Task: Select reset zoom.
Action: Mouse moved to (167, 6)
Screenshot: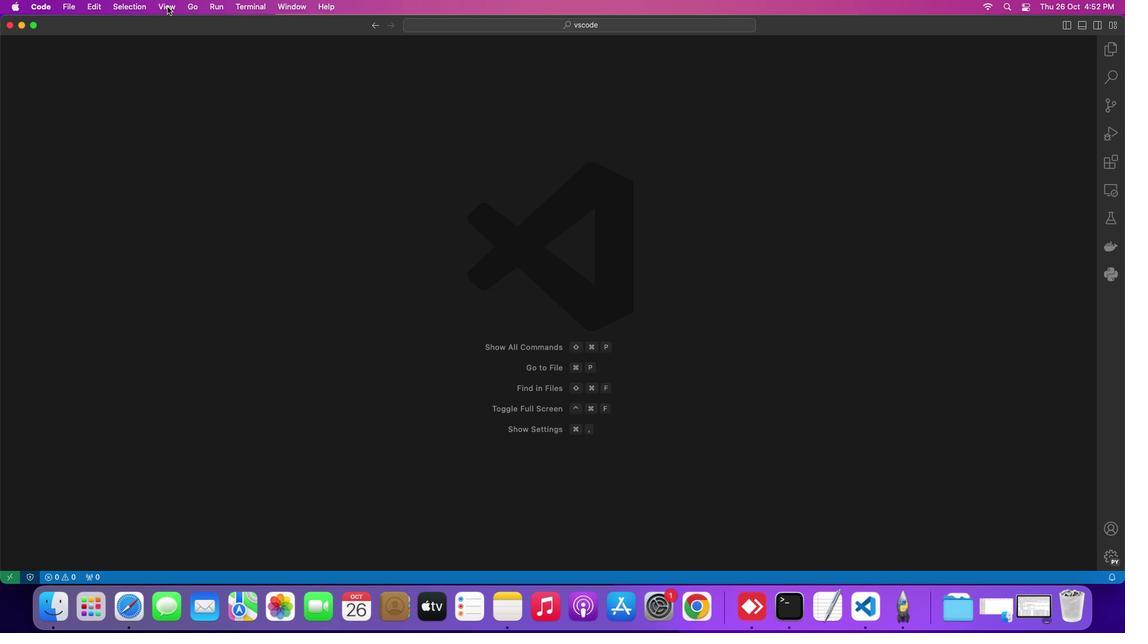 
Action: Mouse pressed left at (167, 6)
Screenshot: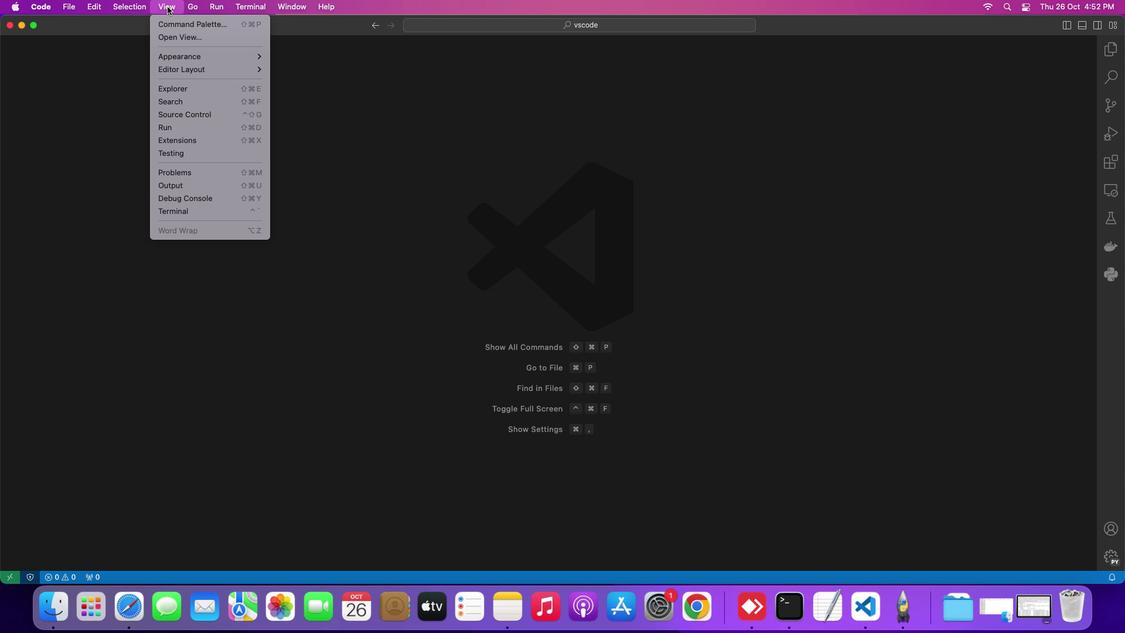 
Action: Mouse moved to (294, 313)
Screenshot: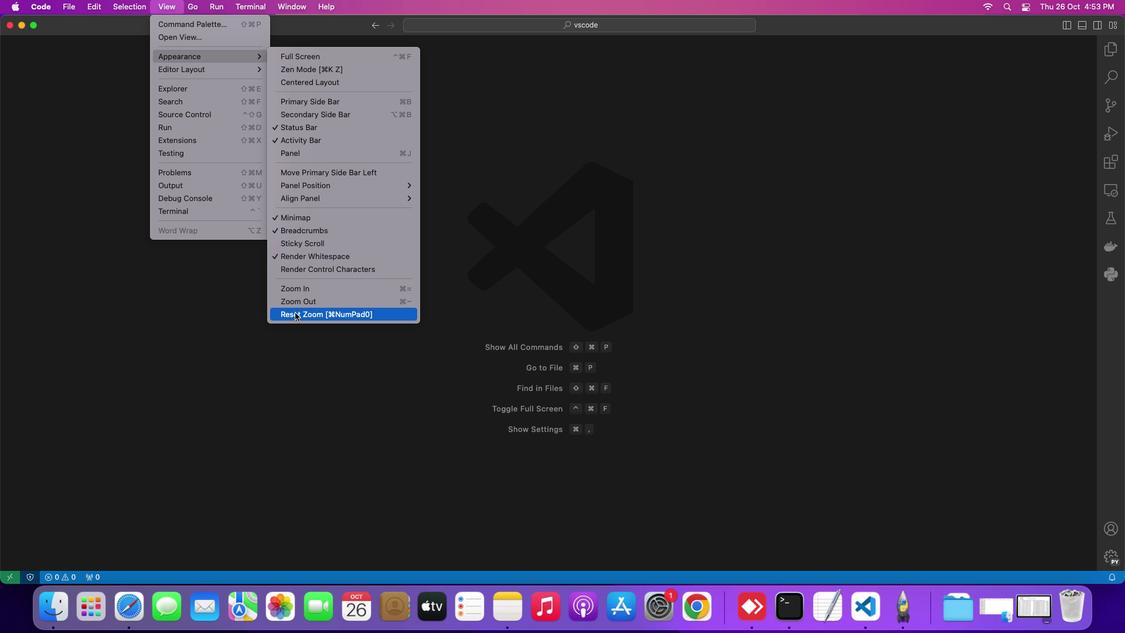 
Action: Mouse pressed left at (294, 313)
Screenshot: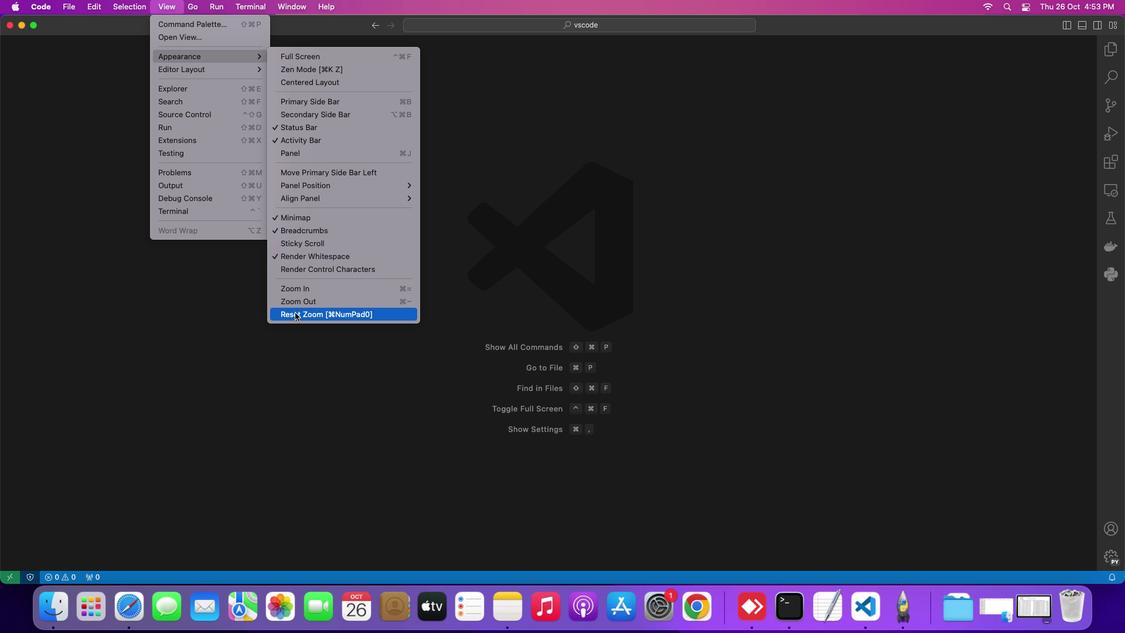 
Action: Mouse moved to (369, 172)
Screenshot: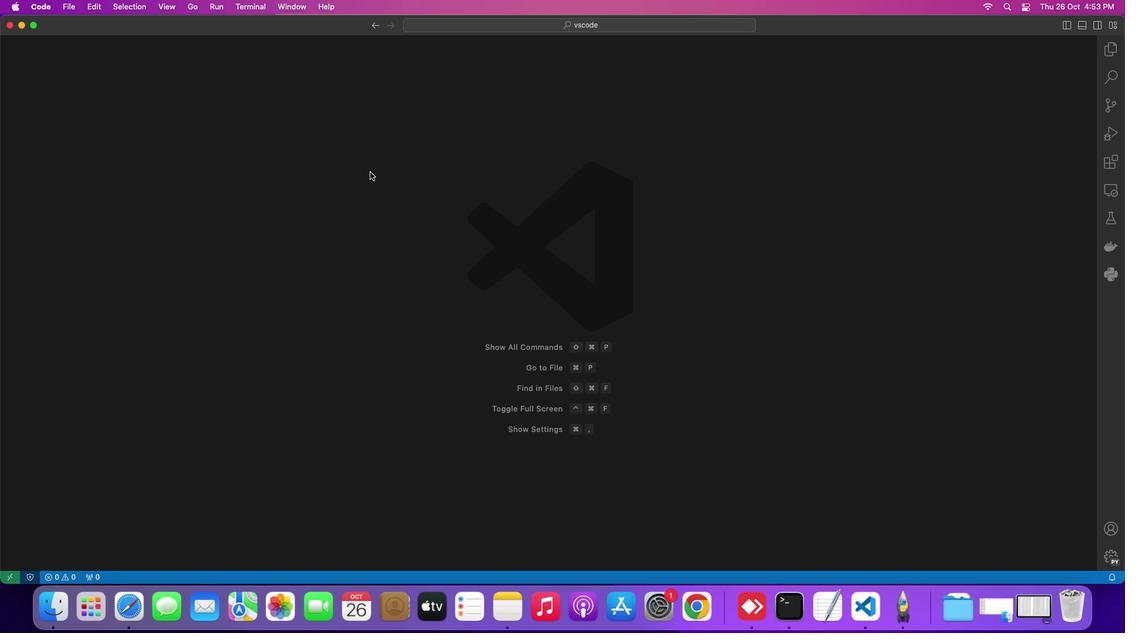 
